 Task: Look for products from Sprouts only.
Action: Mouse pressed left at (30, 109)
Screenshot: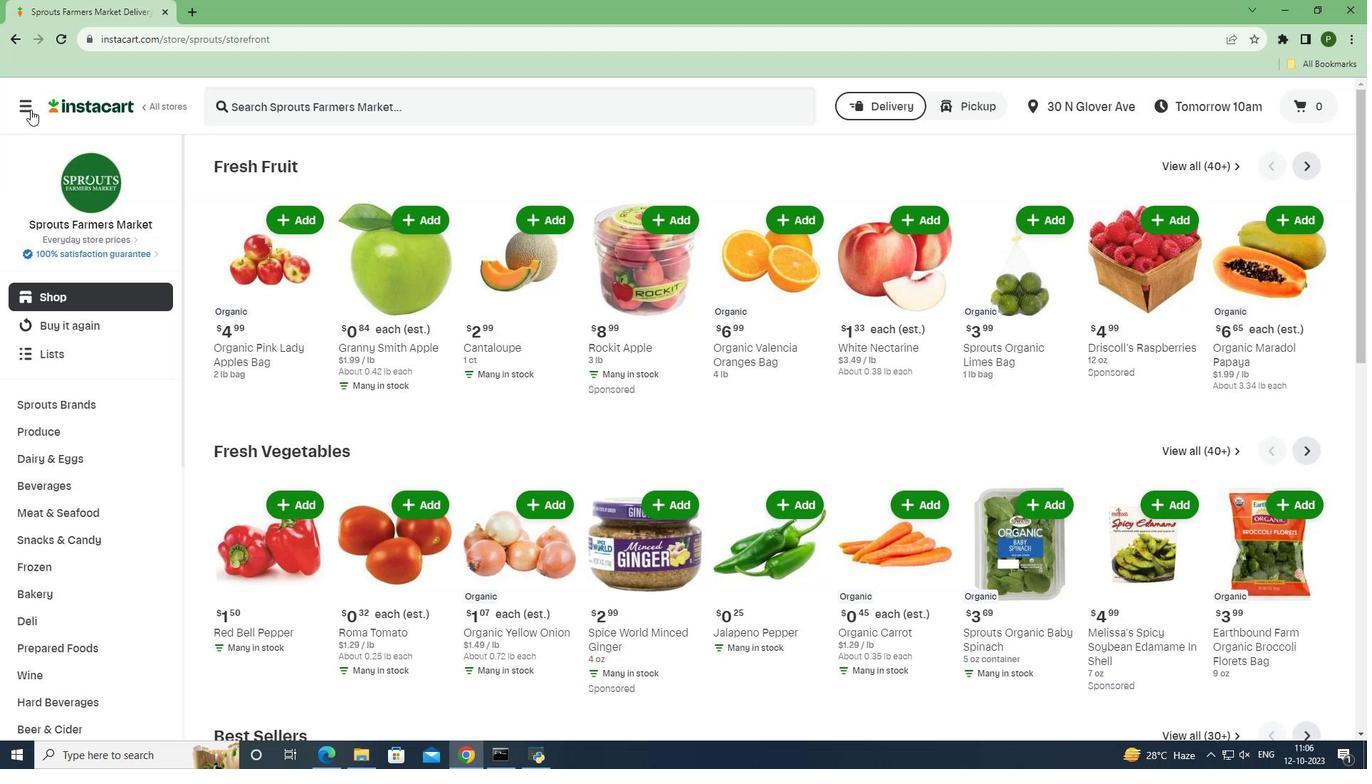 
Action: Mouse moved to (43, 381)
Screenshot: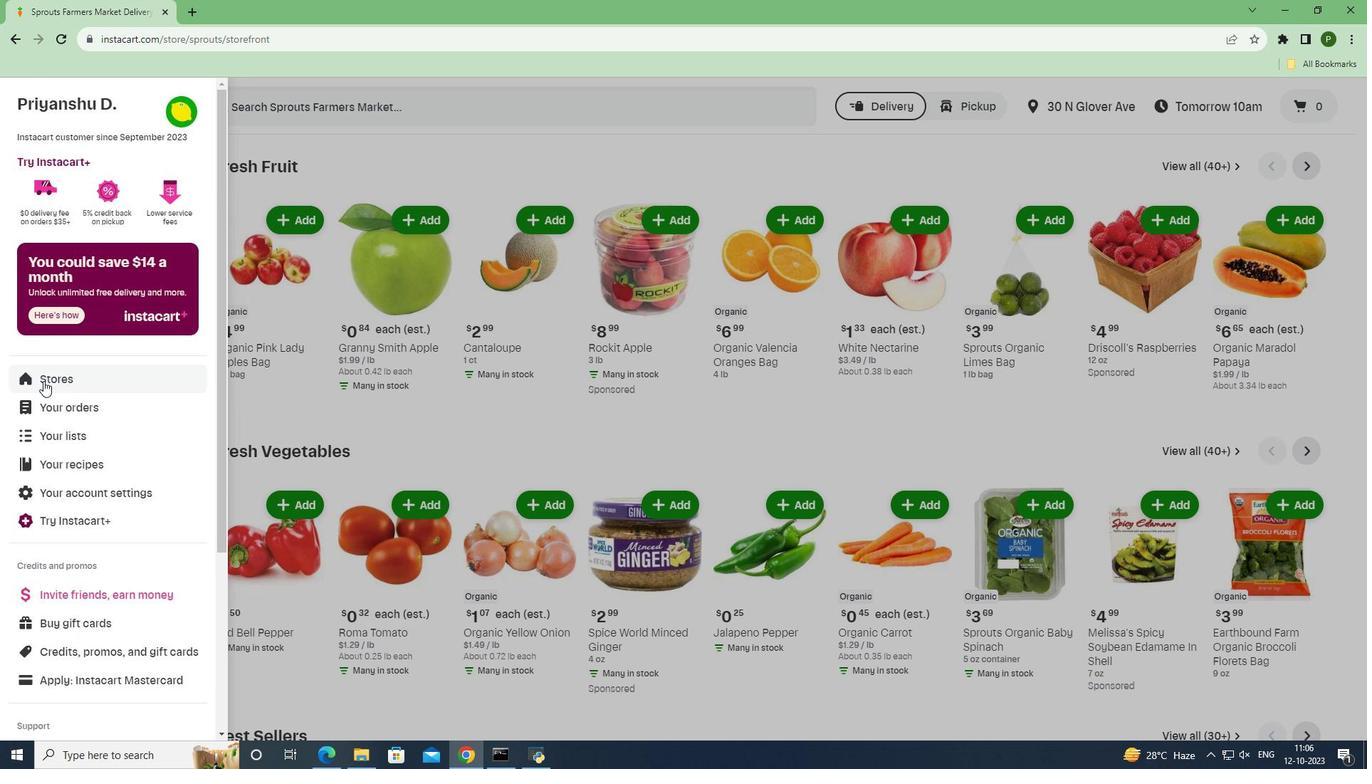 
Action: Mouse pressed left at (43, 381)
Screenshot: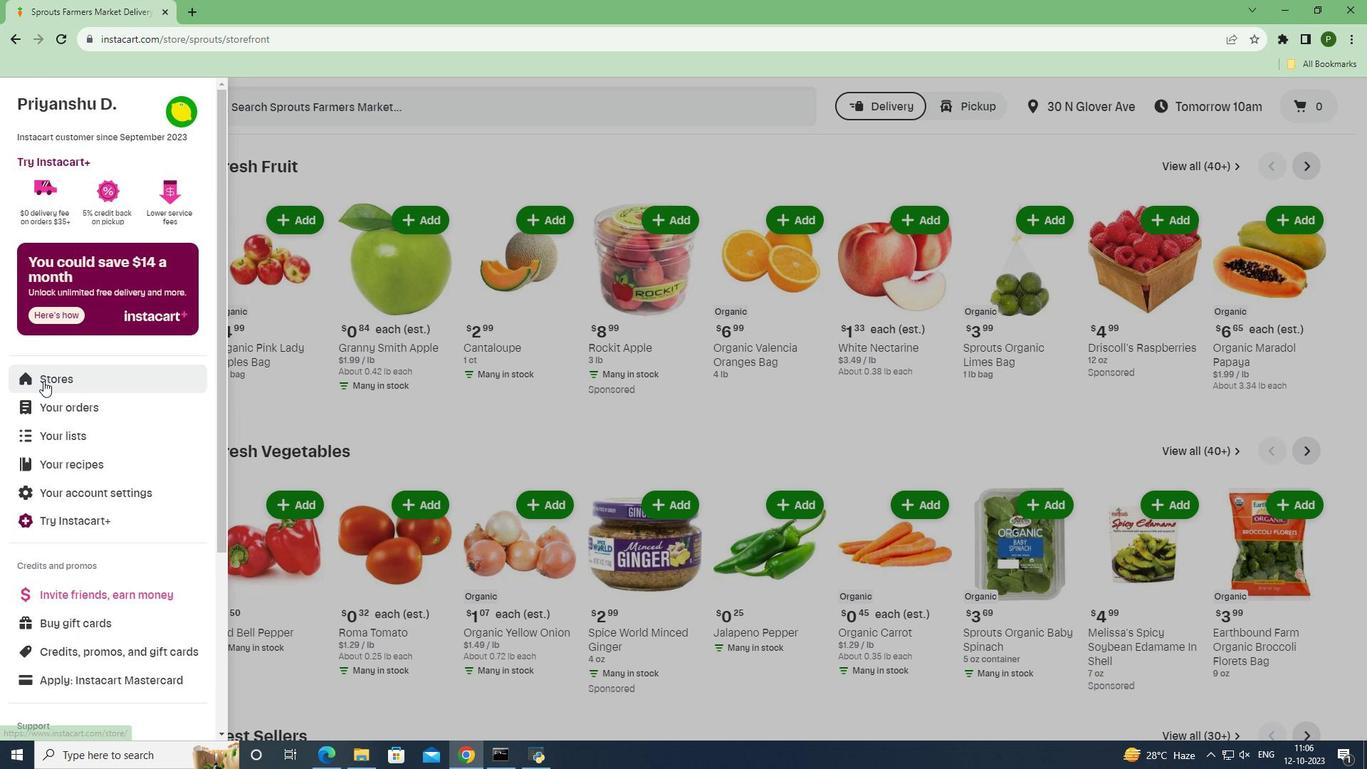 
Action: Mouse moved to (324, 169)
Screenshot: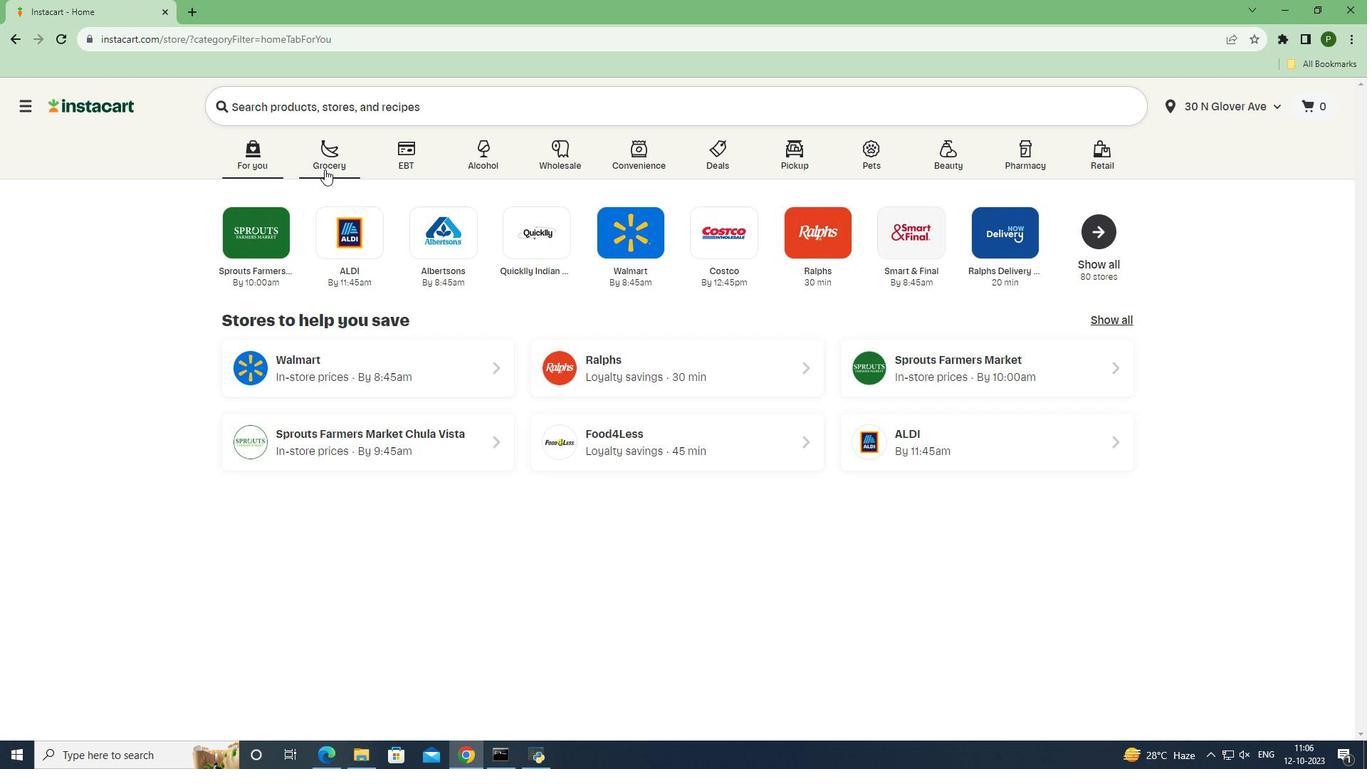
Action: Mouse pressed left at (324, 169)
Screenshot: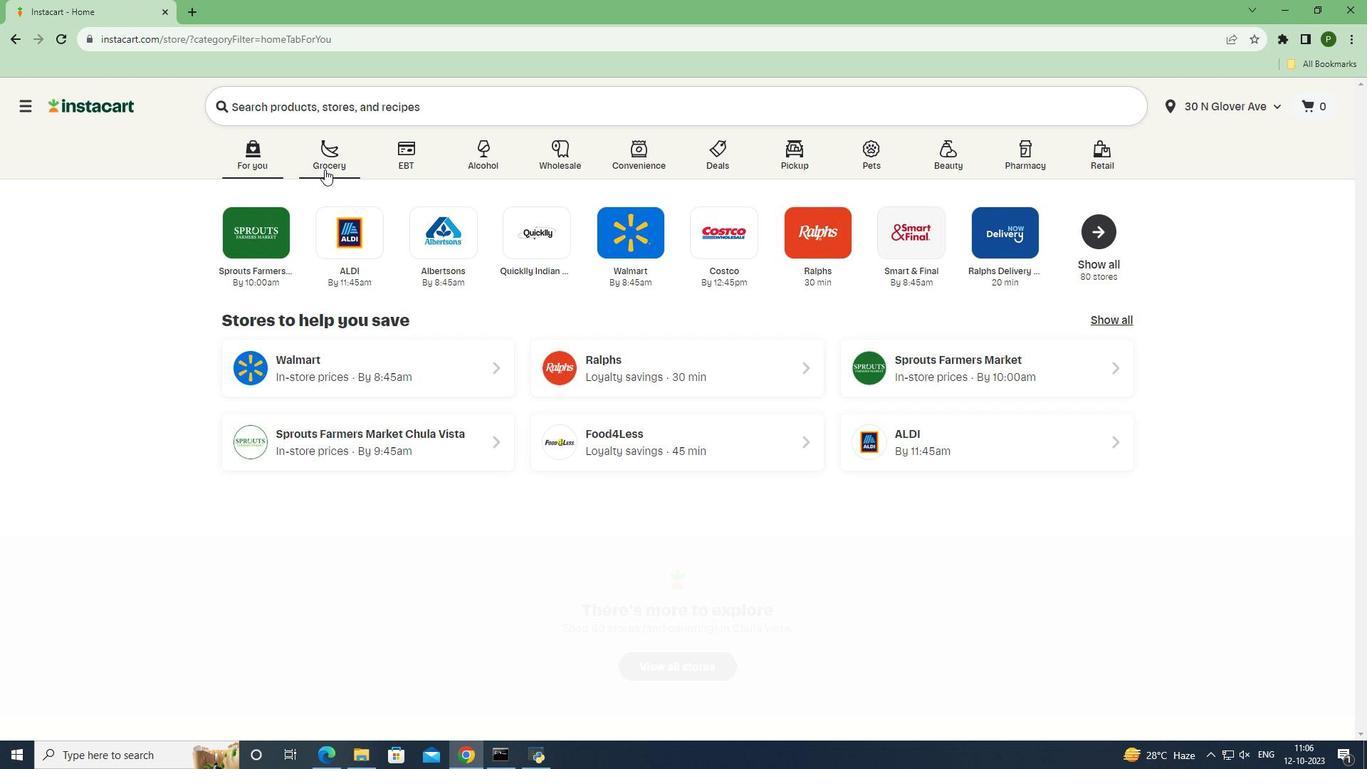 
Action: Mouse moved to (566, 316)
Screenshot: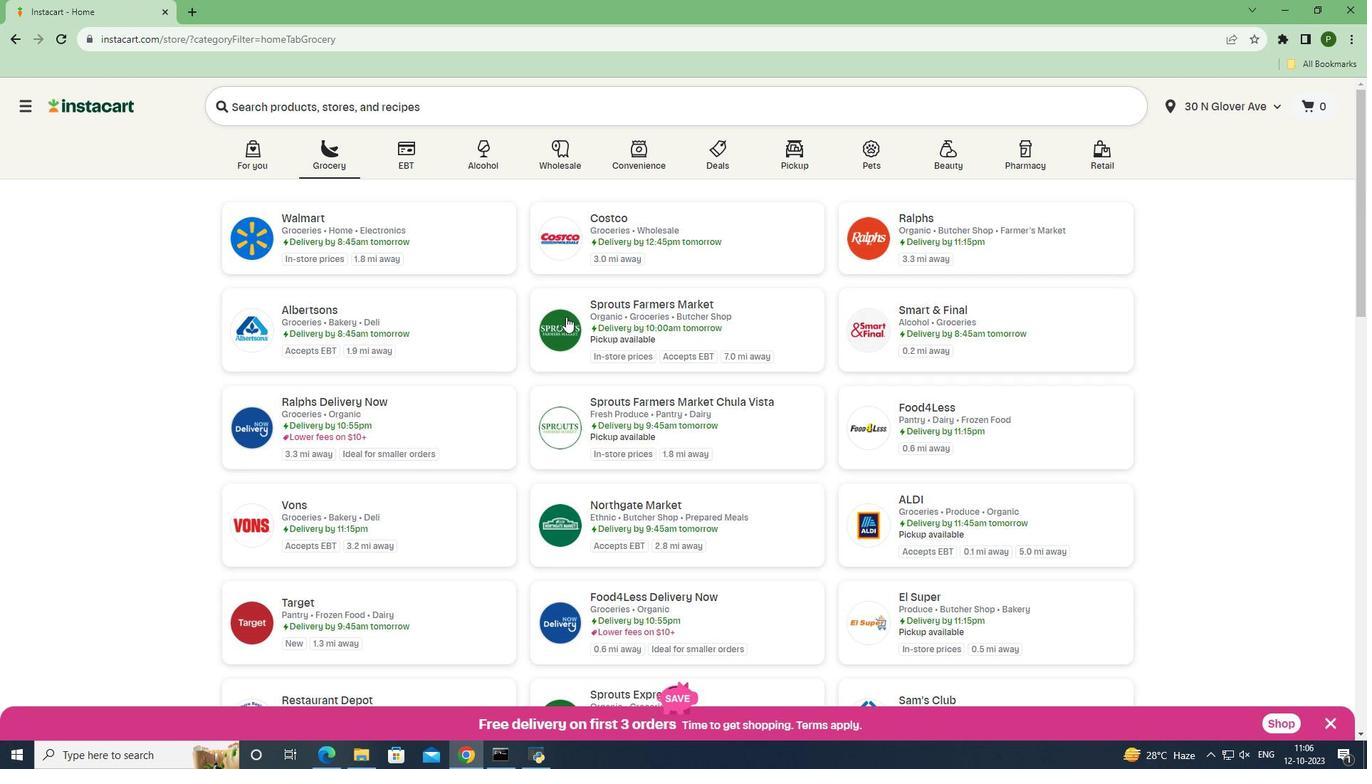 
Action: Mouse pressed left at (566, 316)
Screenshot: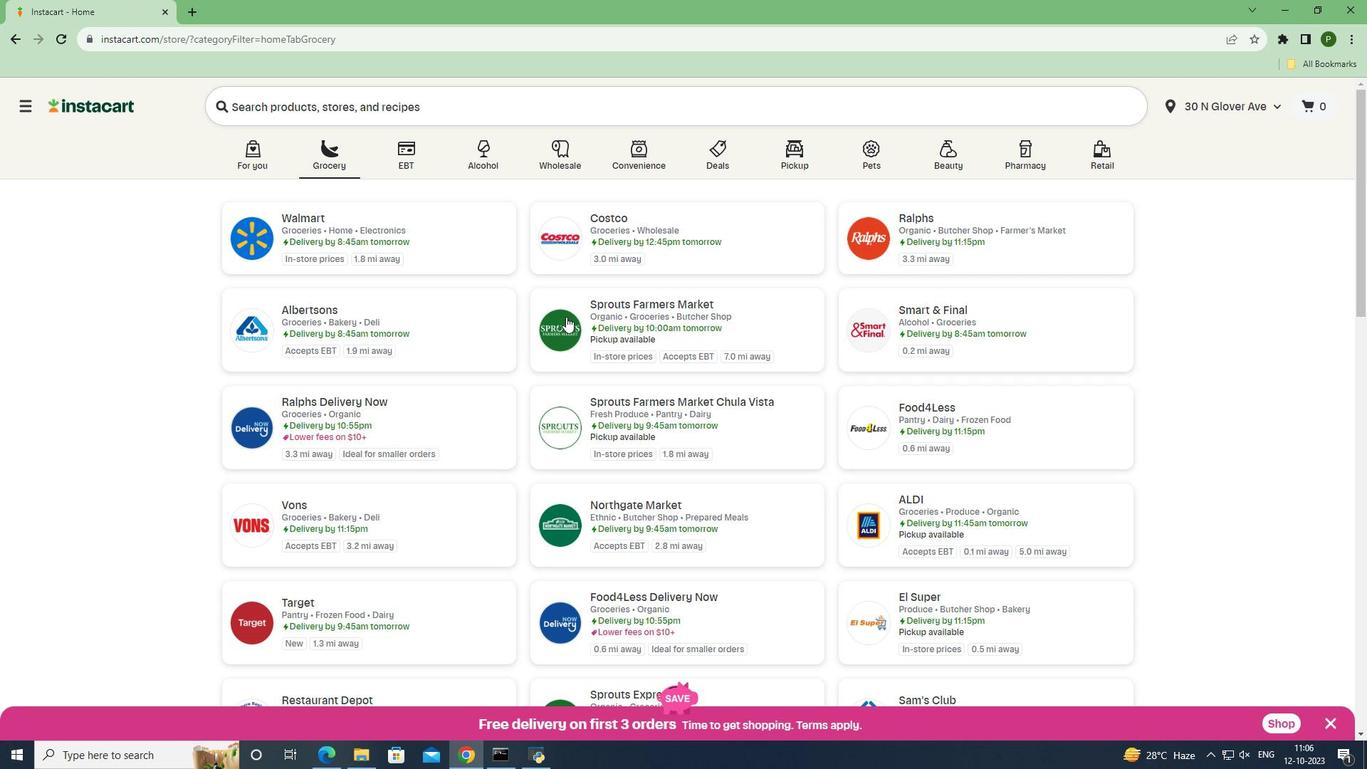 
Action: Mouse moved to (64, 485)
Screenshot: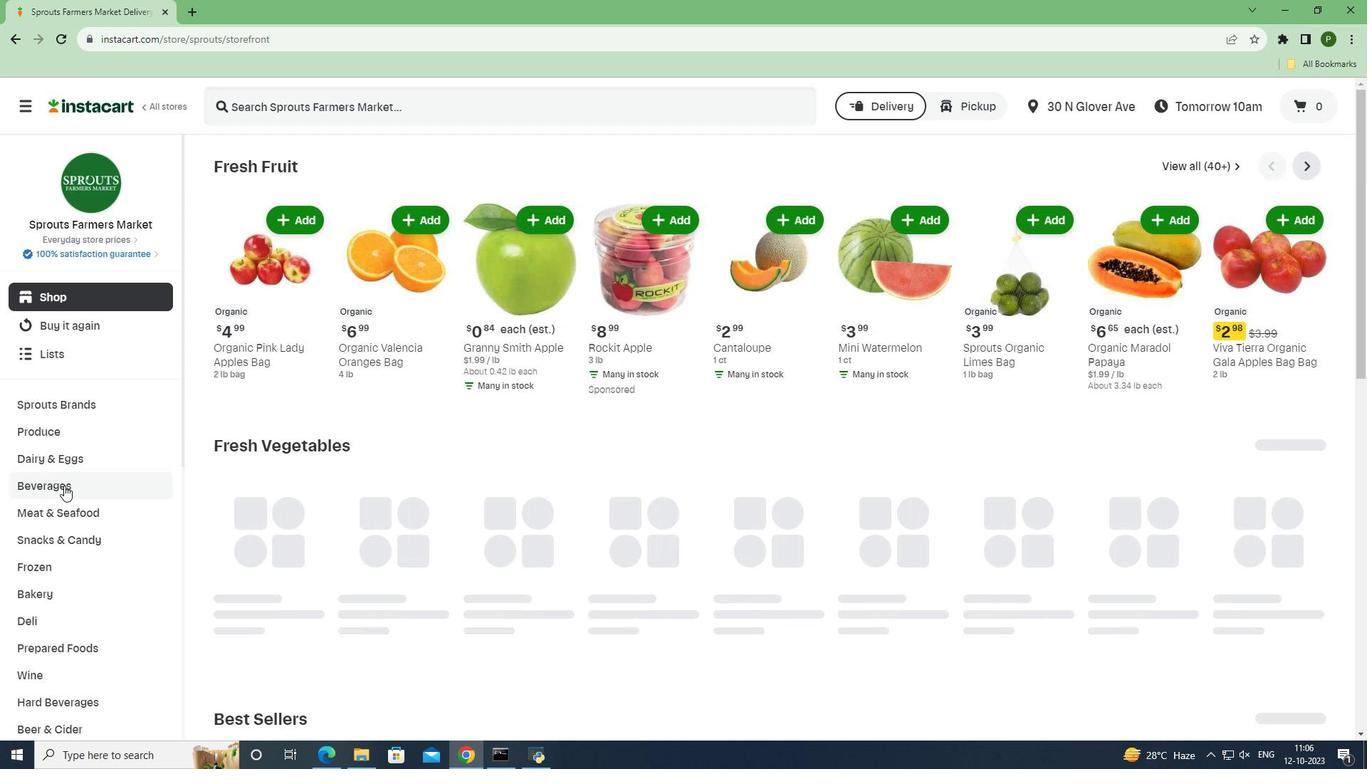 
Action: Mouse pressed left at (64, 485)
Screenshot: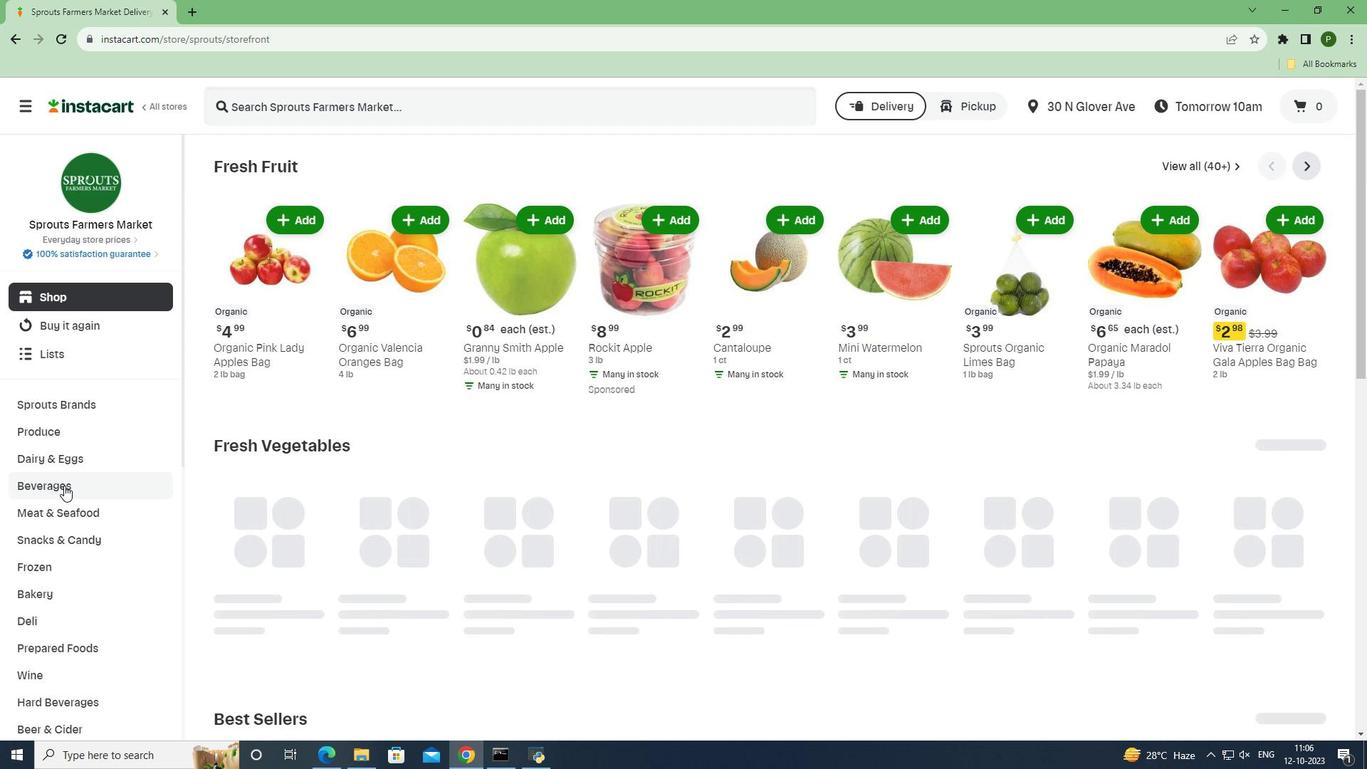 
Action: Mouse moved to (620, 198)
Screenshot: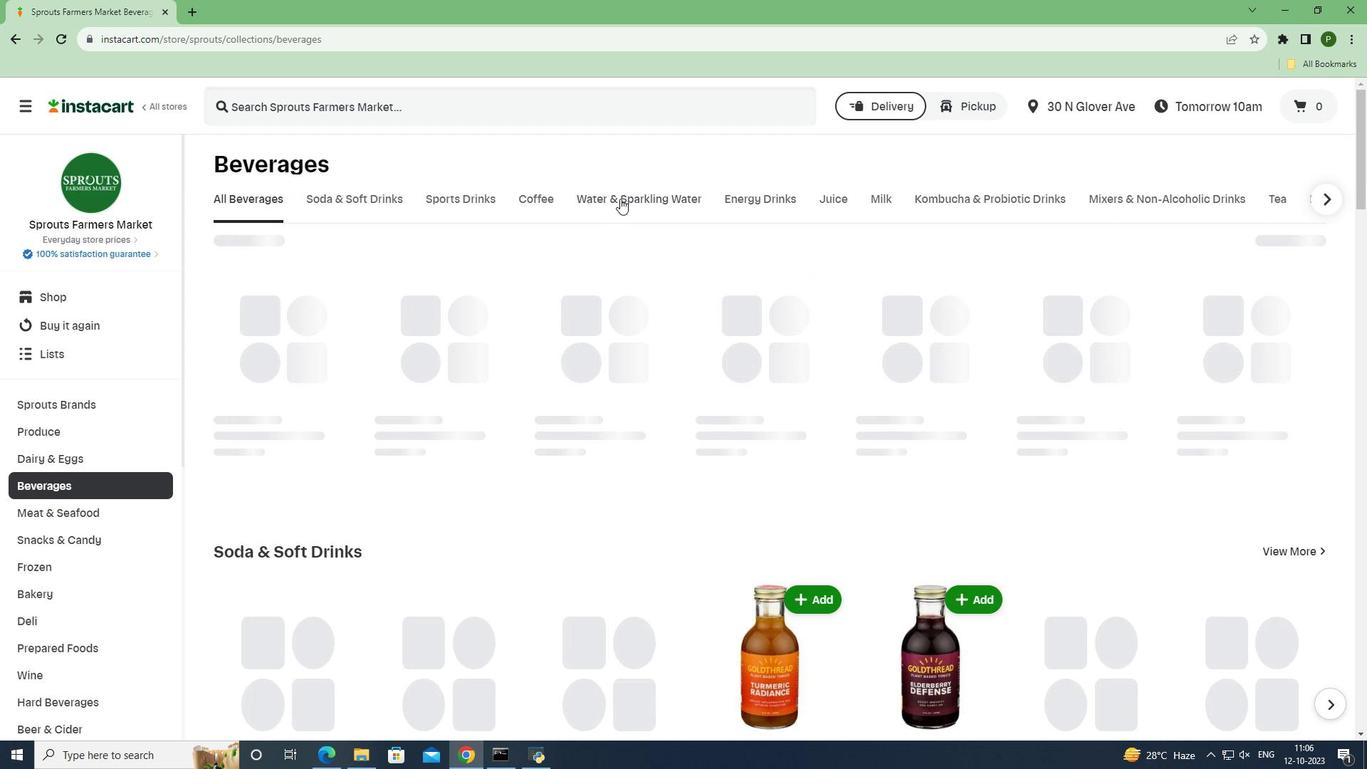 
Action: Mouse pressed left at (620, 198)
Screenshot: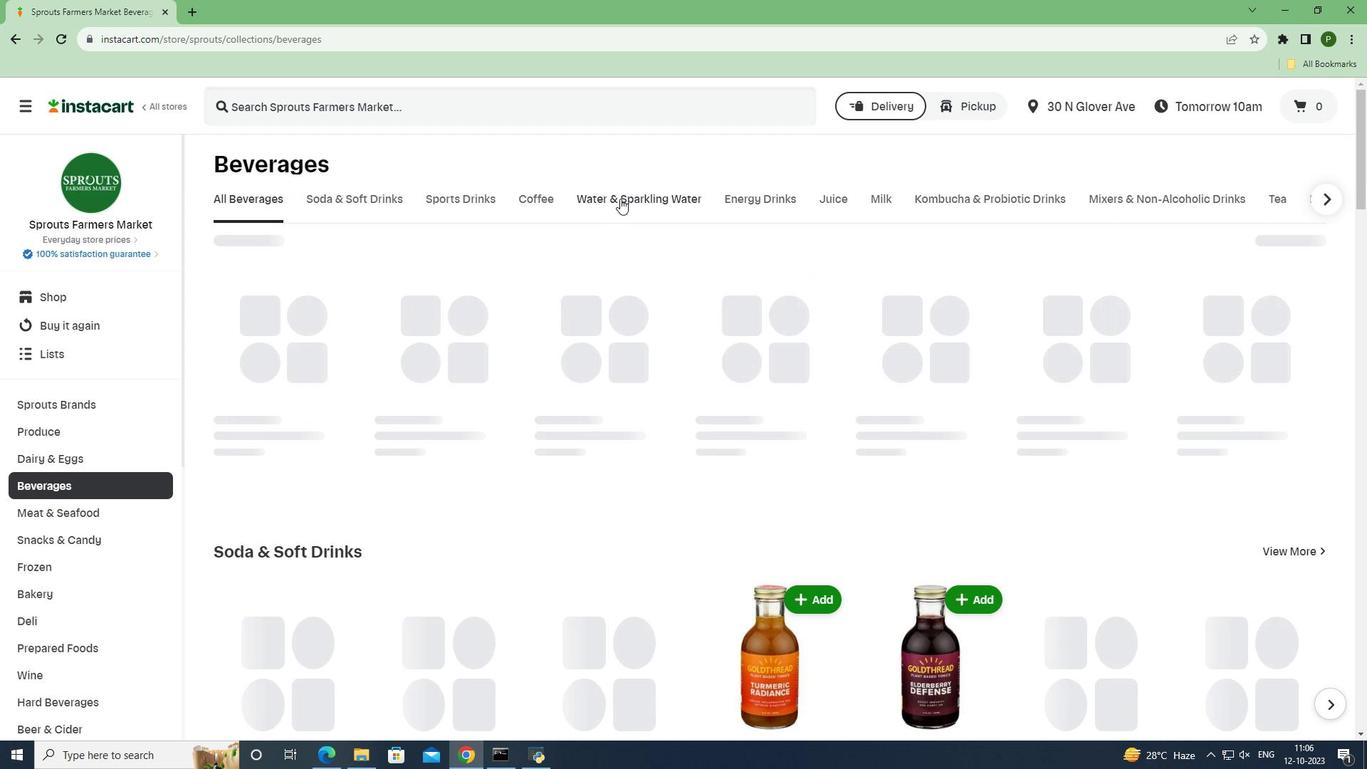 
Action: Mouse moved to (413, 319)
Screenshot: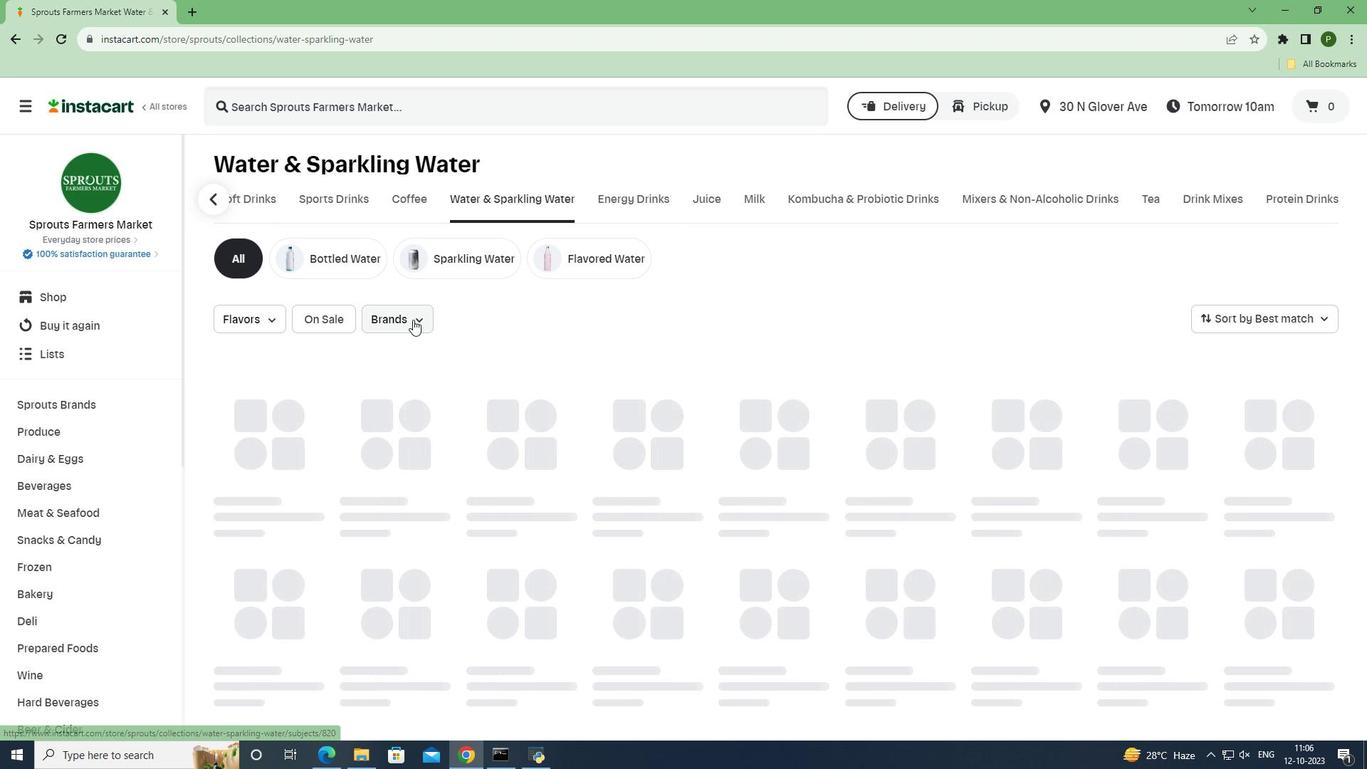 
Action: Mouse pressed left at (413, 319)
Screenshot: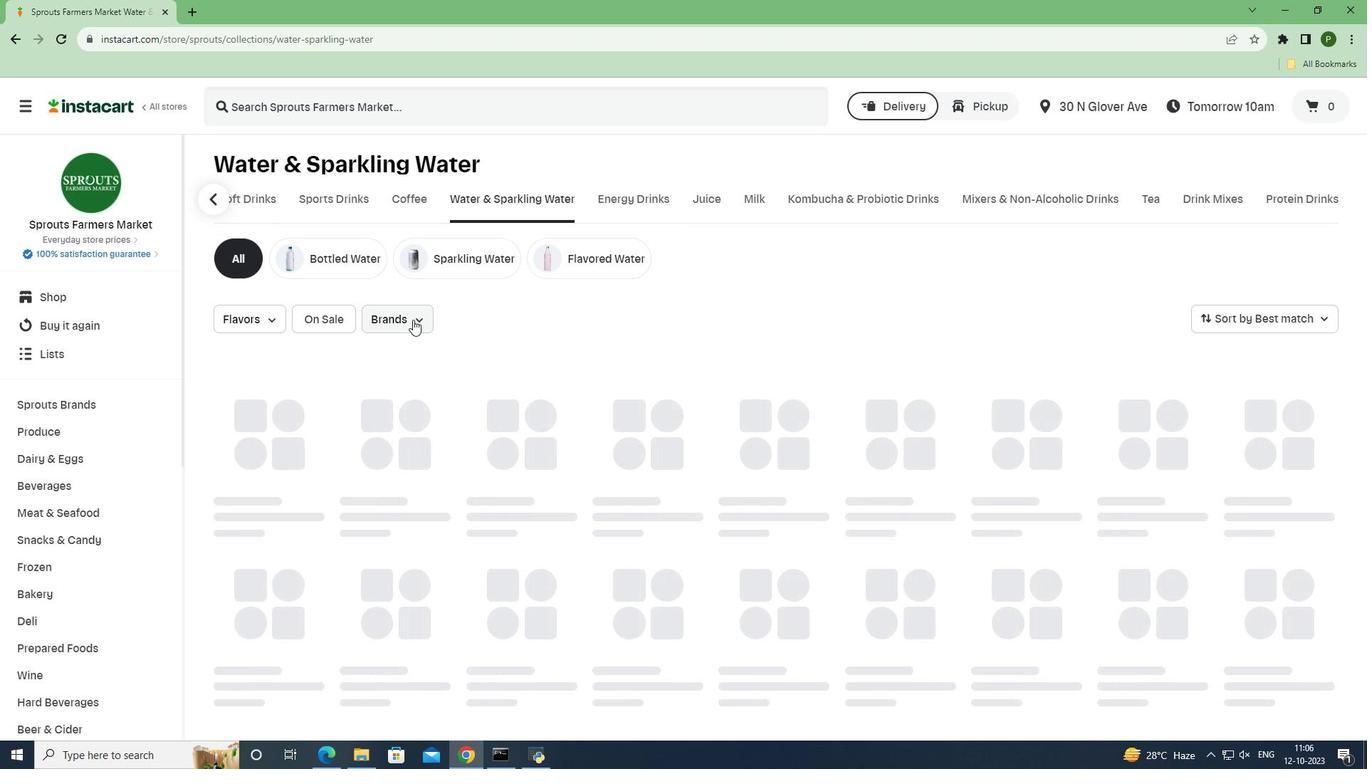 
Action: Mouse moved to (417, 423)
Screenshot: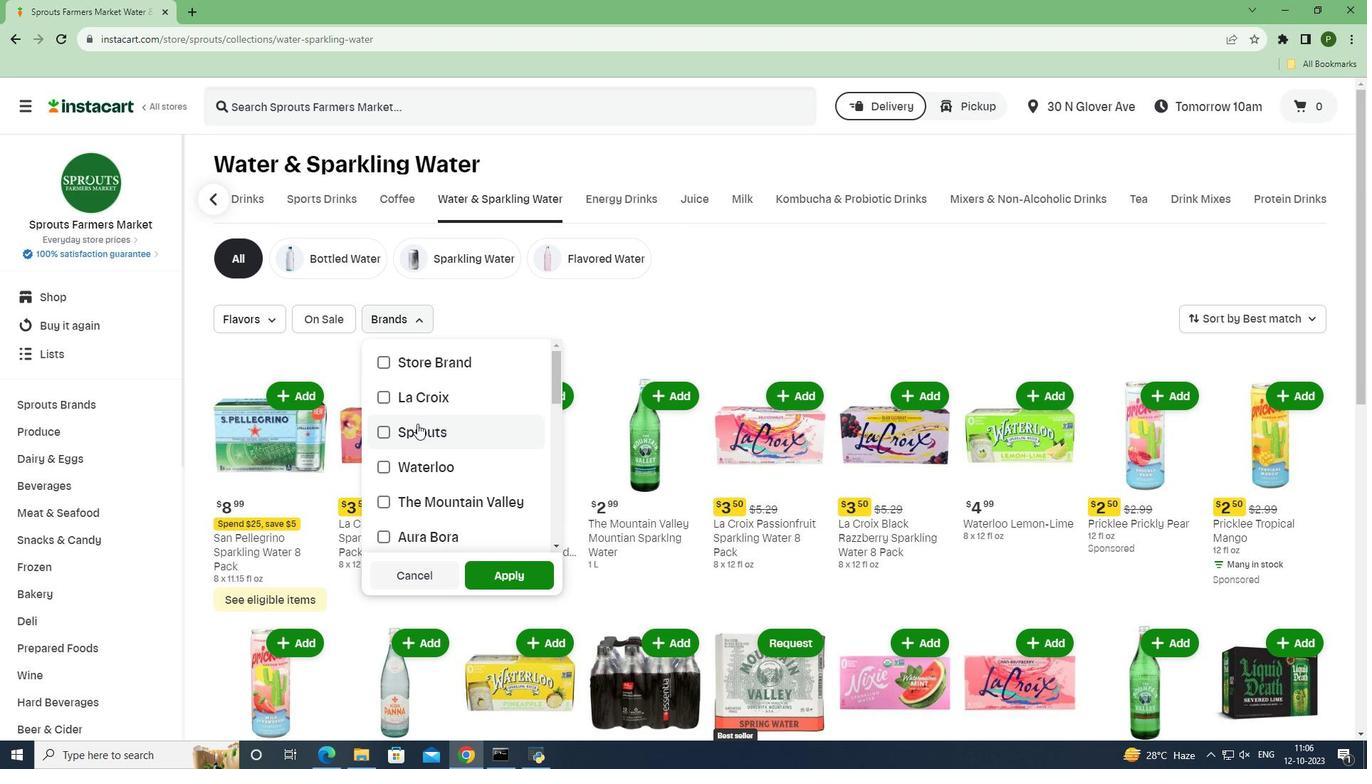 
Action: Mouse pressed left at (417, 423)
Screenshot: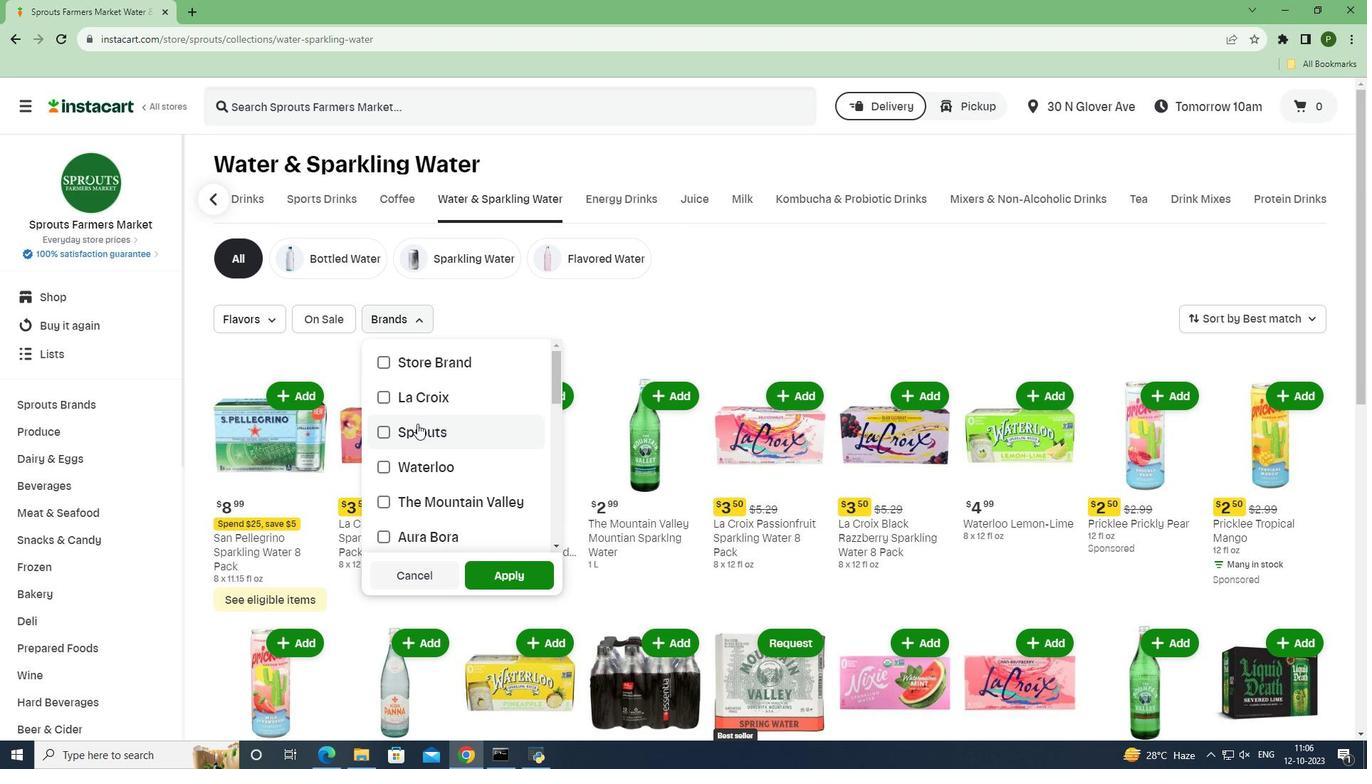 
Action: Mouse moved to (489, 569)
Screenshot: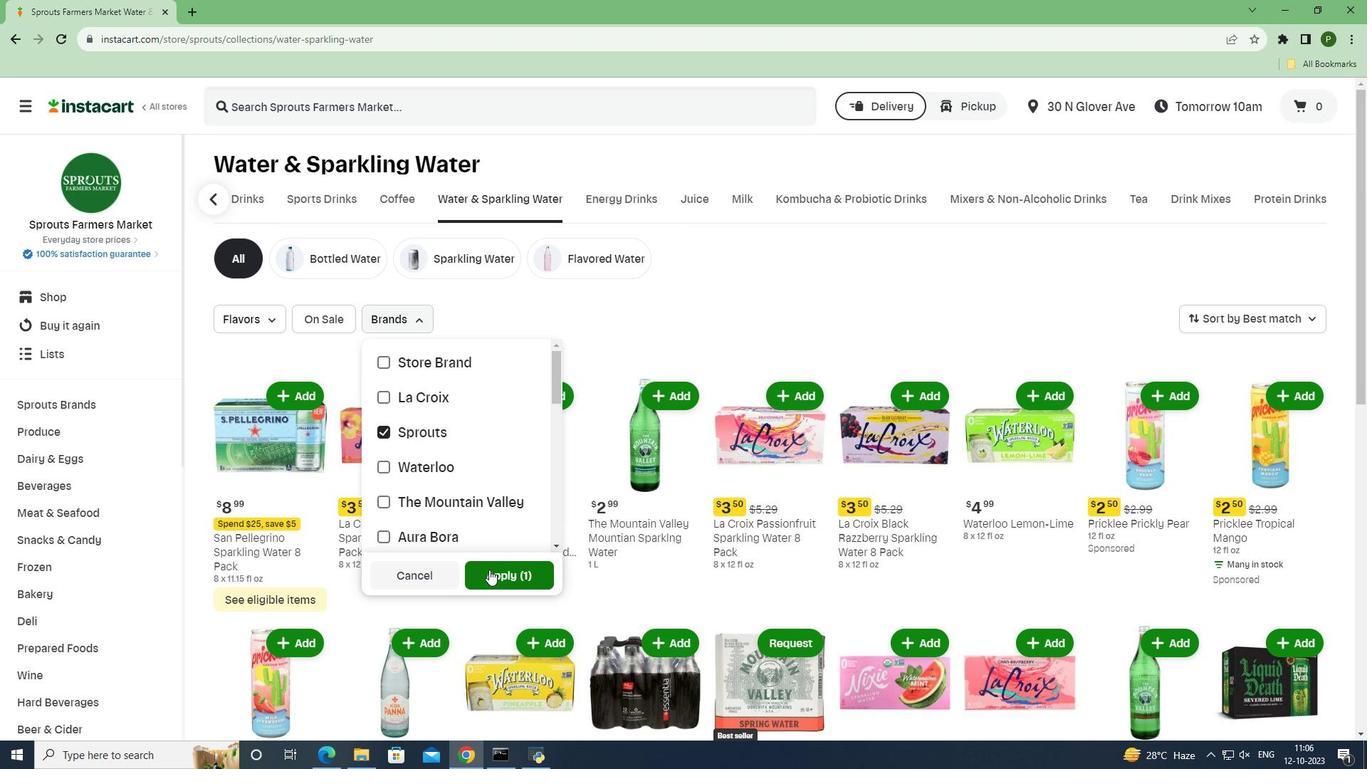 
Action: Mouse pressed left at (489, 569)
Screenshot: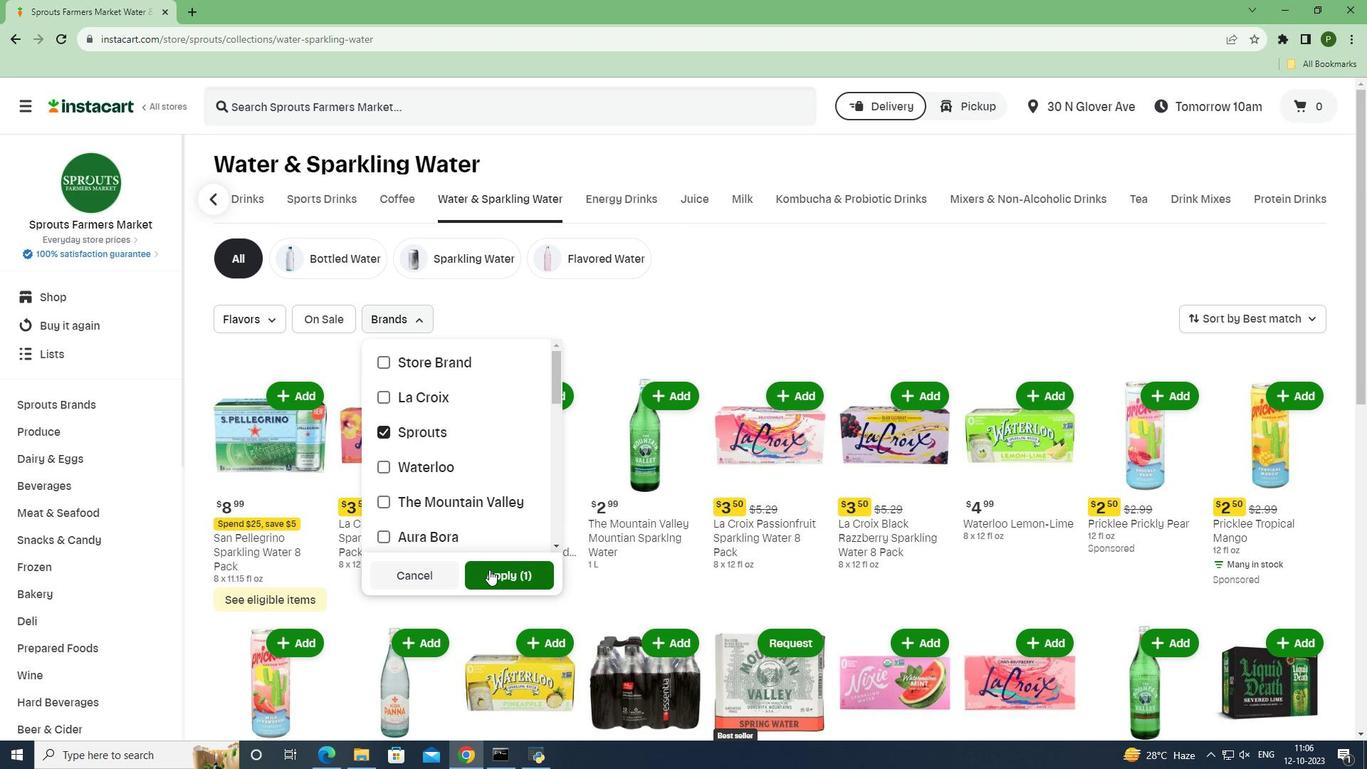 
Action: Mouse moved to (771, 624)
Screenshot: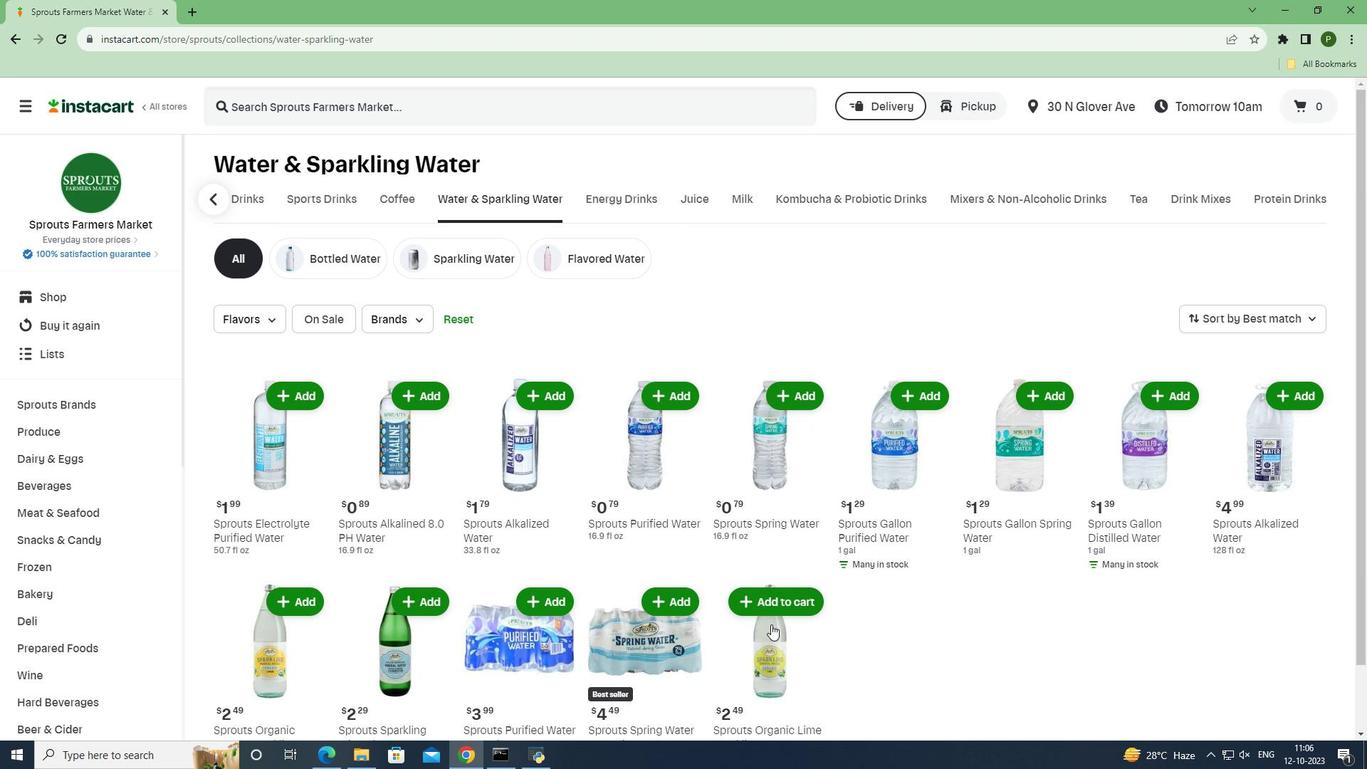 
